 Task: In ticket add ticket type "Problem
Action: Mouse moved to (266, 114)
Screenshot: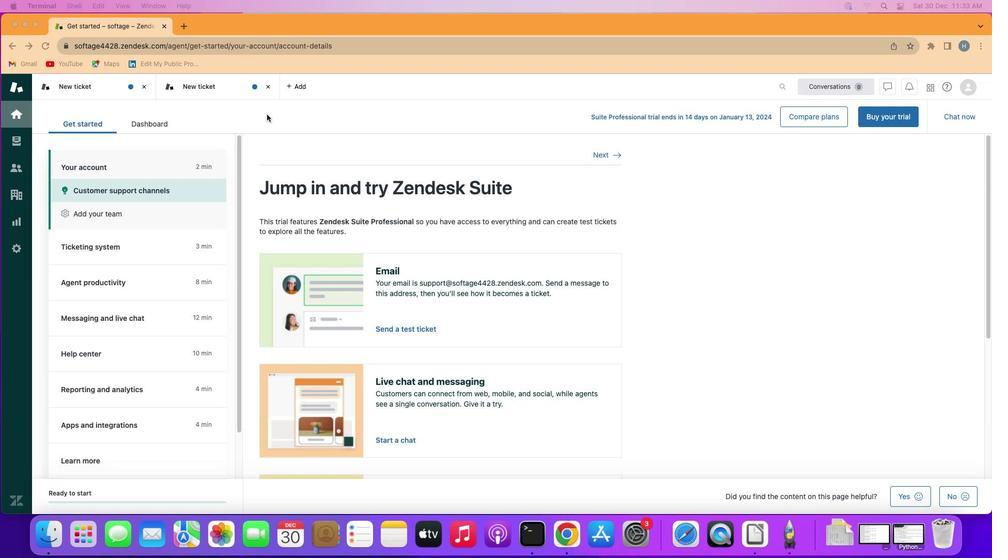 
Action: Mouse pressed left at (266, 114)
Screenshot: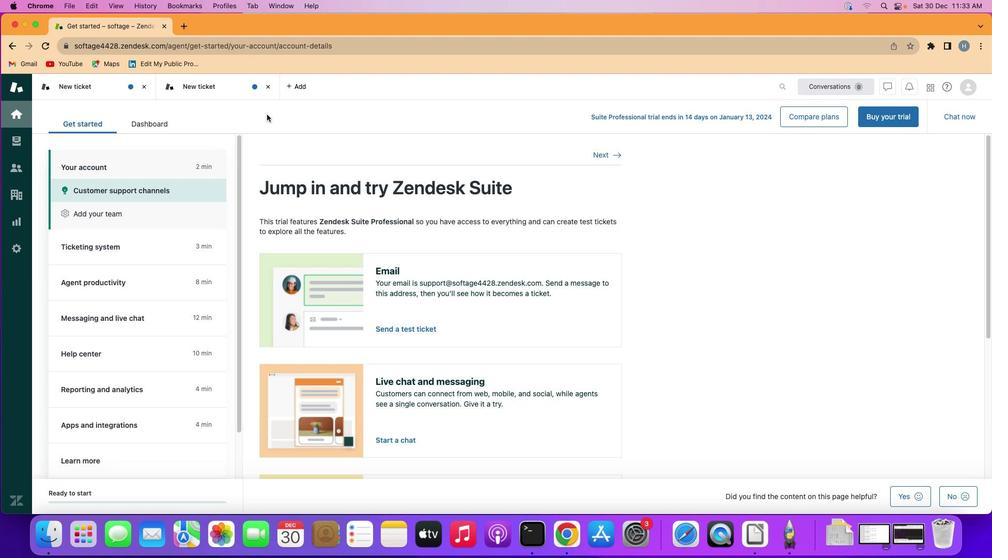 
Action: Mouse moved to (290, 87)
Screenshot: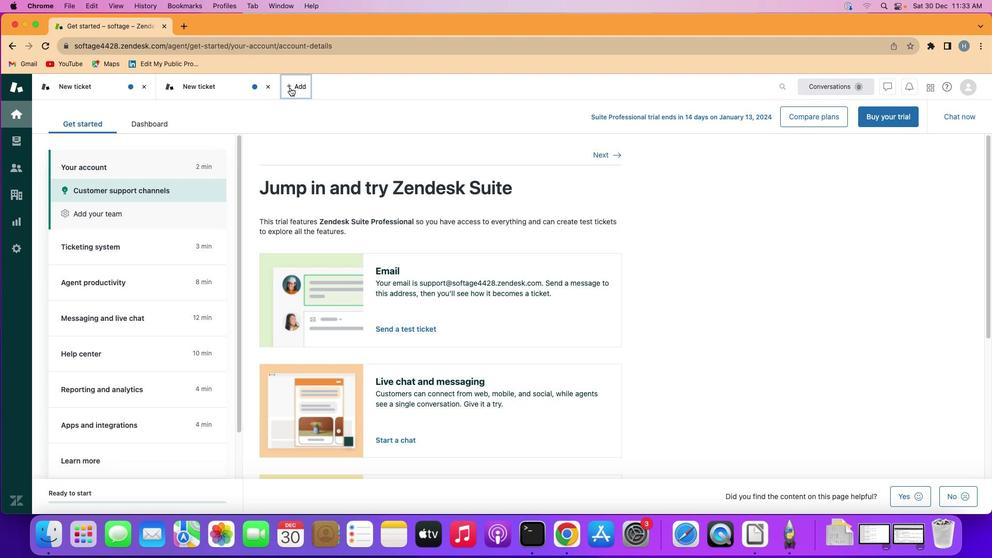 
Action: Mouse pressed left at (290, 87)
Screenshot: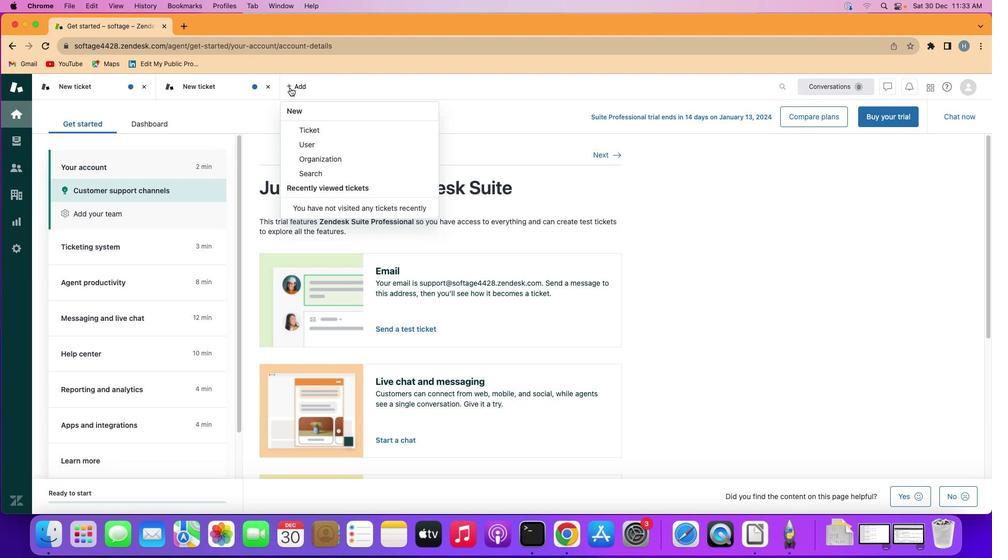 
Action: Mouse moved to (90, 310)
Screenshot: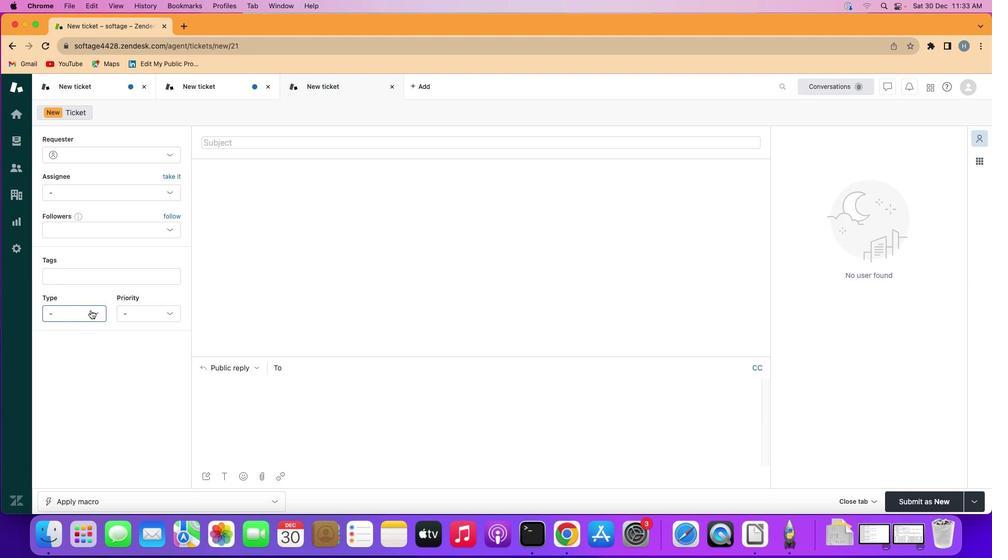 
Action: Mouse pressed left at (90, 310)
Screenshot: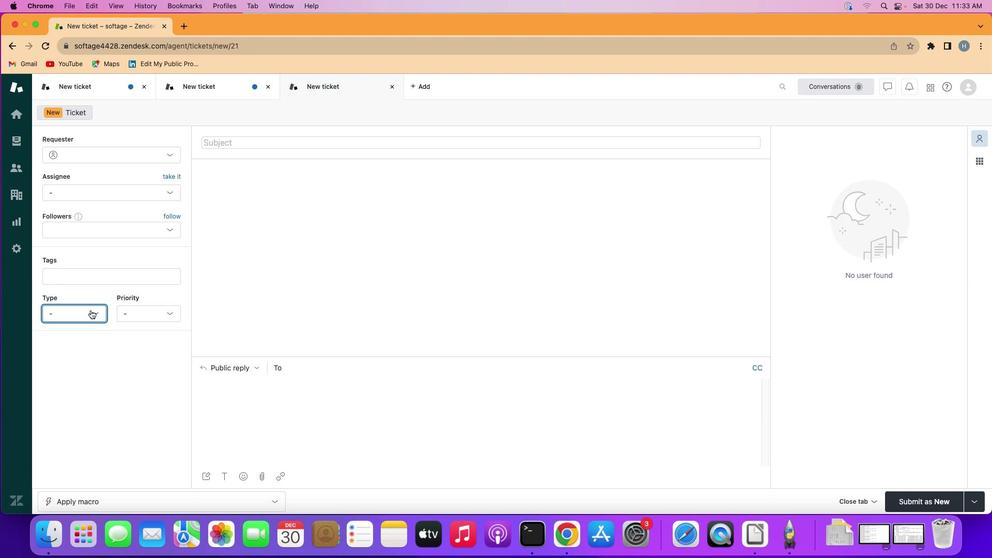 
Action: Mouse moved to (87, 371)
Screenshot: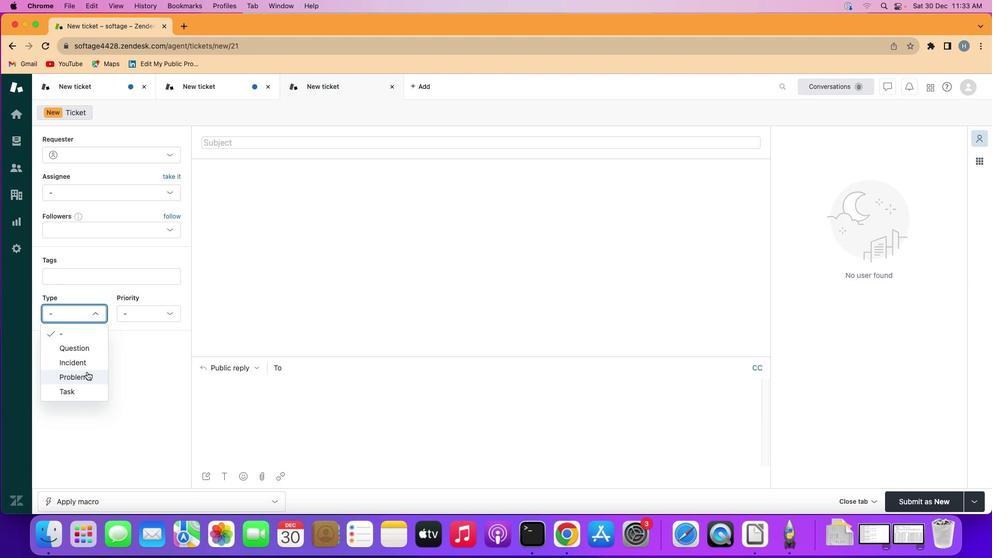 
Action: Mouse pressed left at (87, 371)
Screenshot: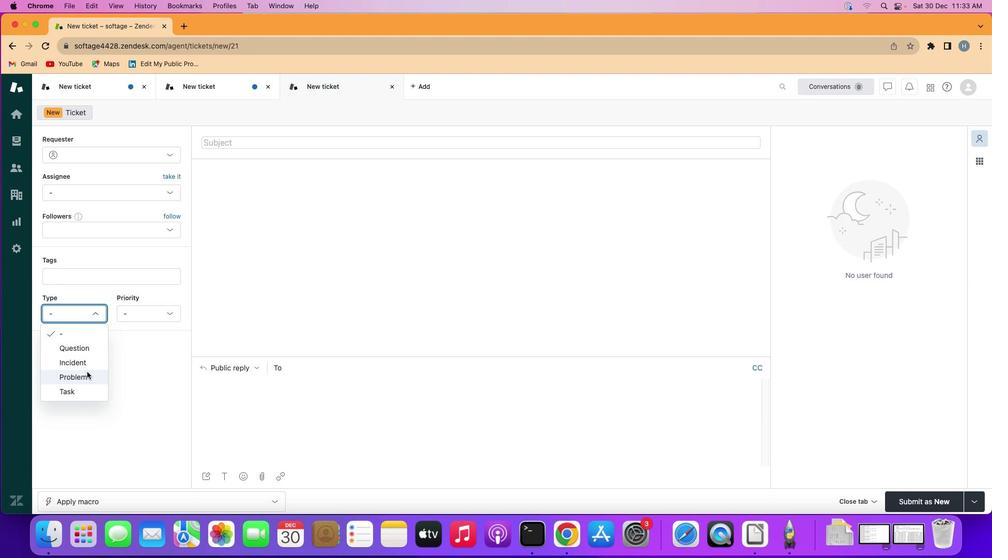 
Action: Mouse moved to (142, 357)
Screenshot: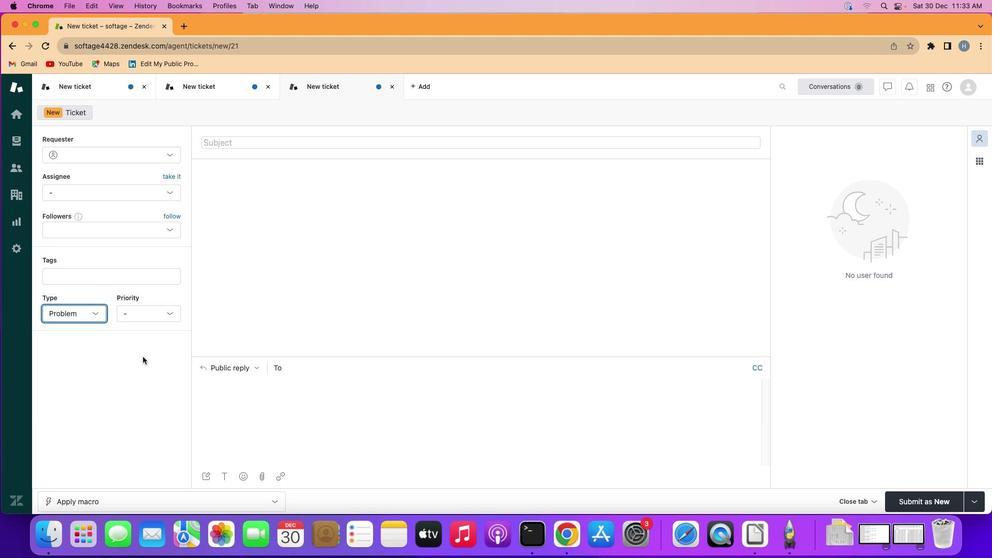 
